 Task: Apply Match Color adjustments
Action: Mouse moved to (386, 141)
Screenshot: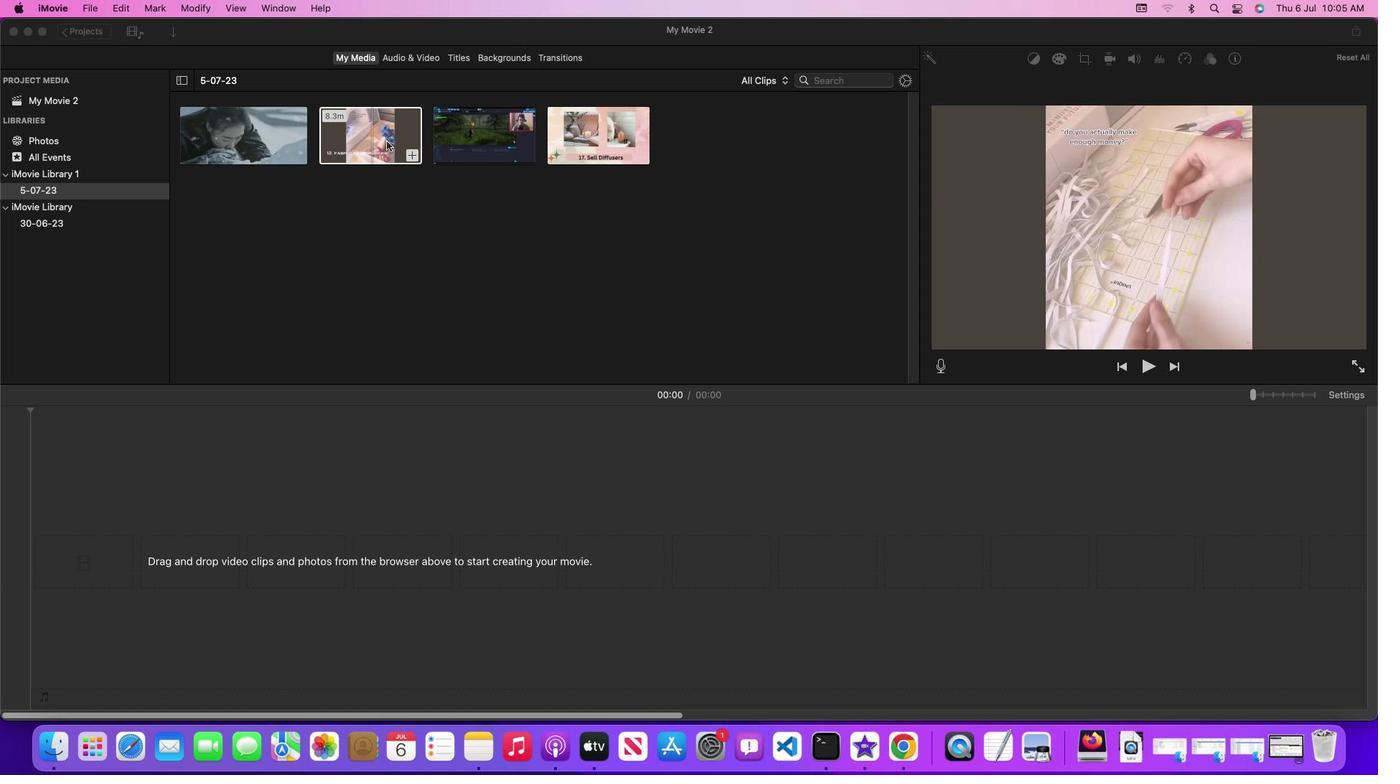 
Action: Mouse pressed left at (386, 141)
Screenshot: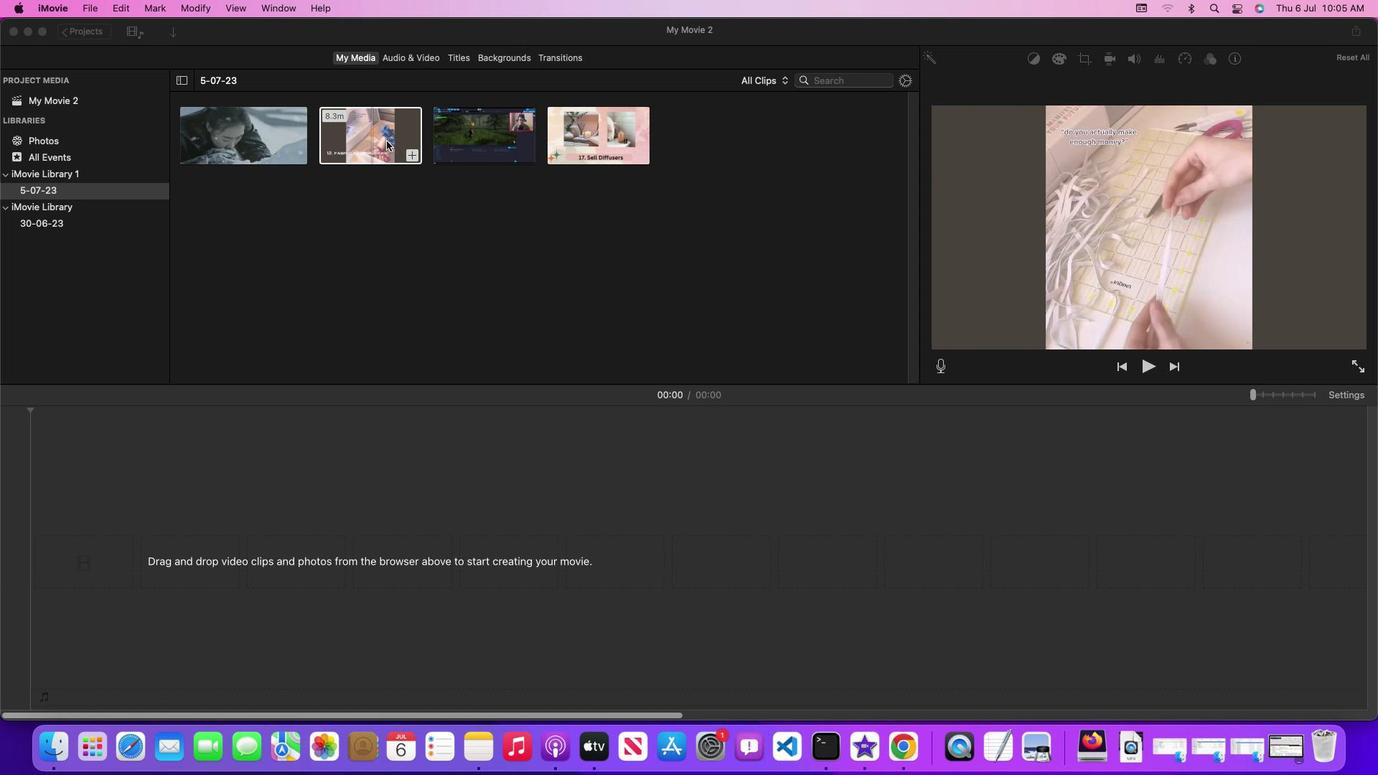 
Action: Mouse moved to (201, 7)
Screenshot: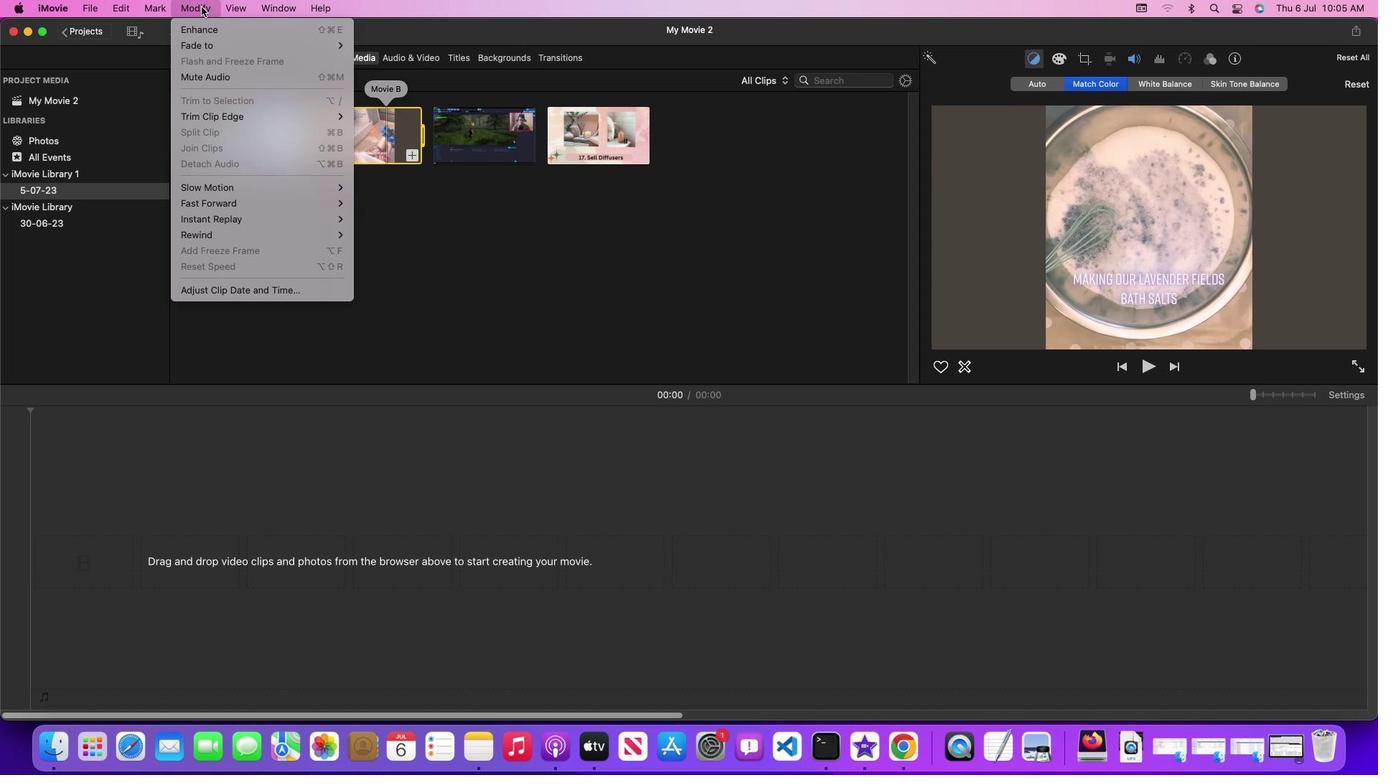 
Action: Mouse pressed left at (201, 7)
Screenshot: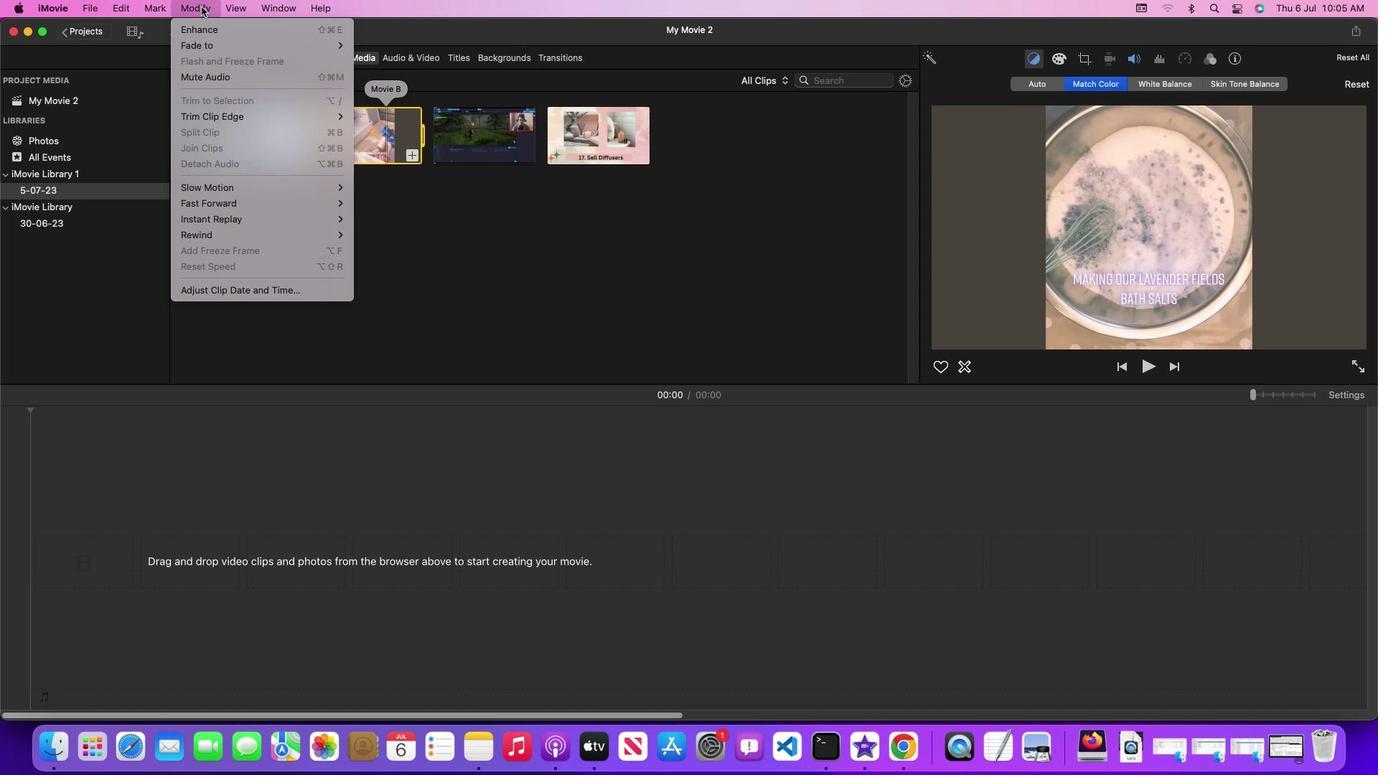 
Action: Mouse moved to (203, 30)
Screenshot: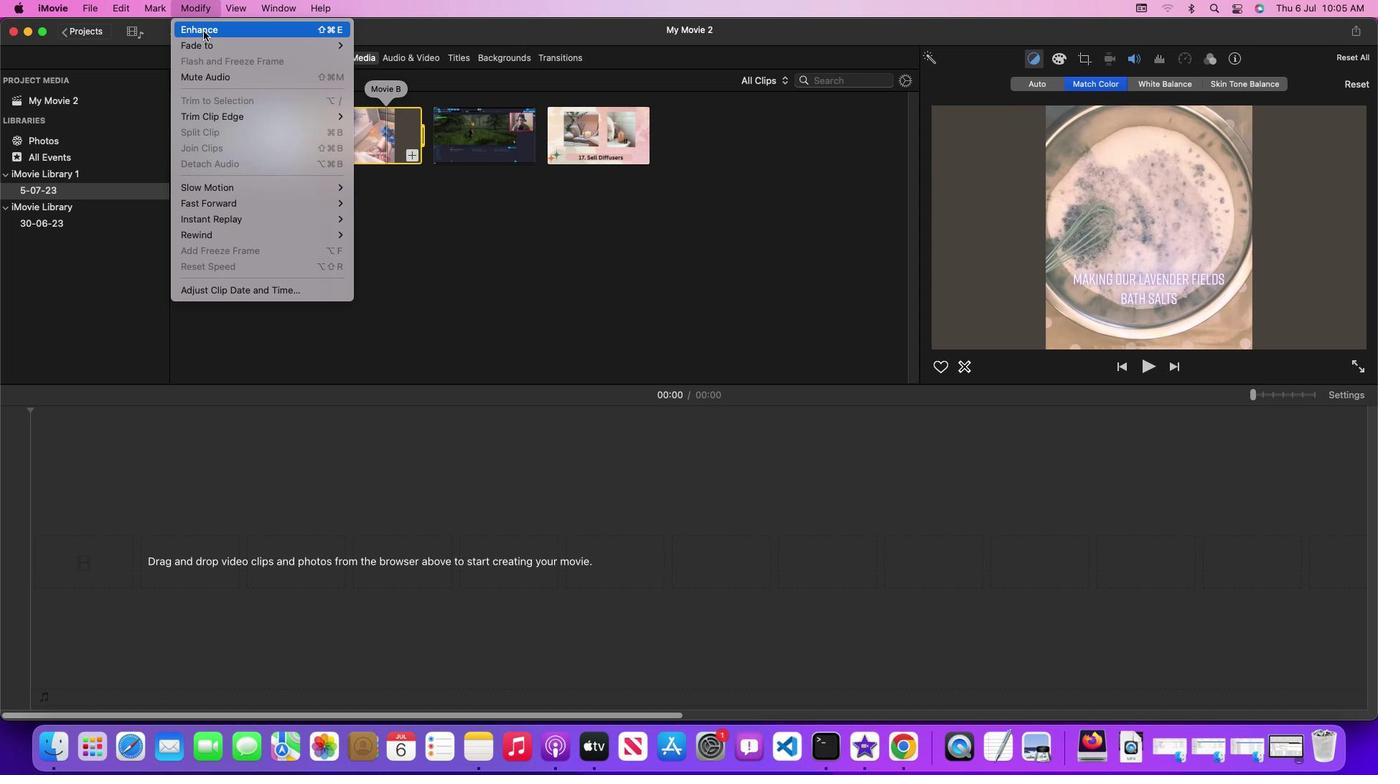 
Action: Mouse pressed left at (203, 30)
Screenshot: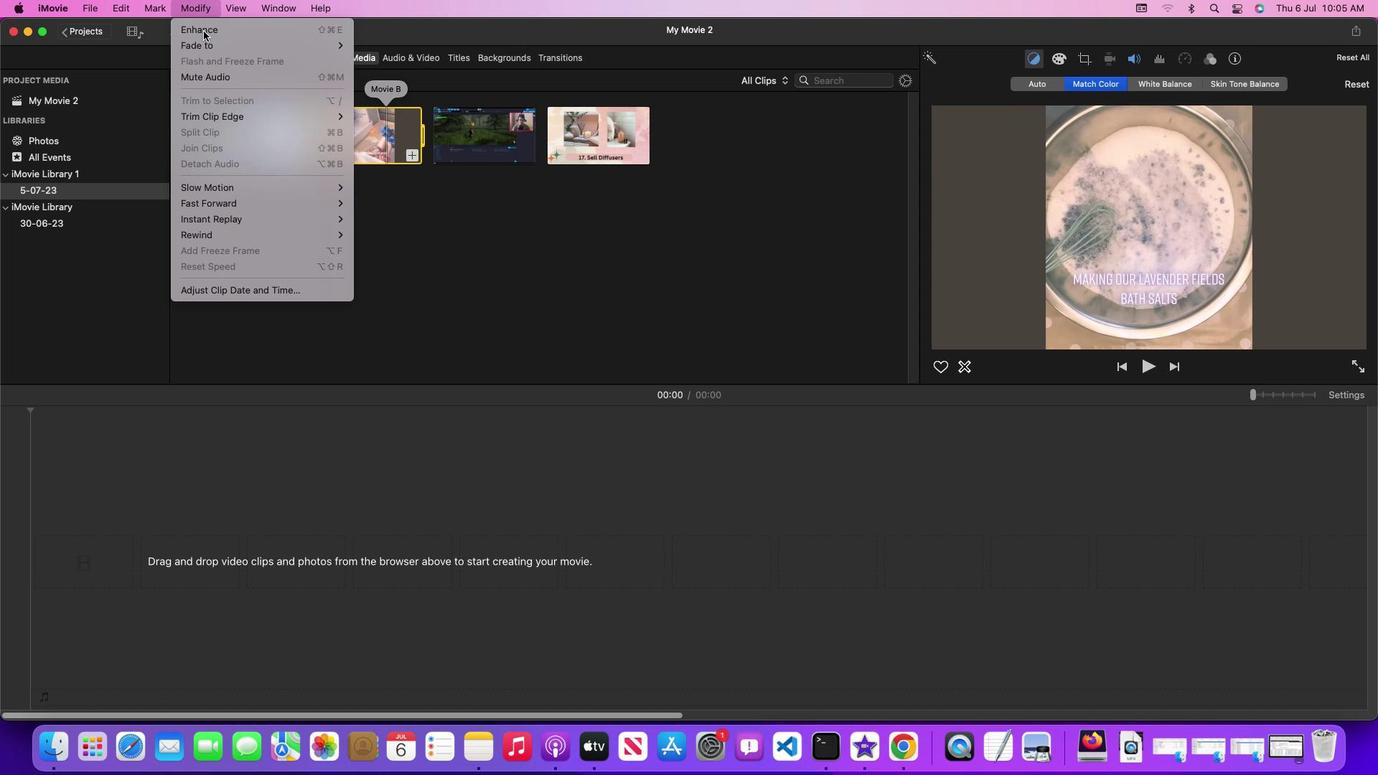 
Action: Mouse moved to (1098, 82)
Screenshot: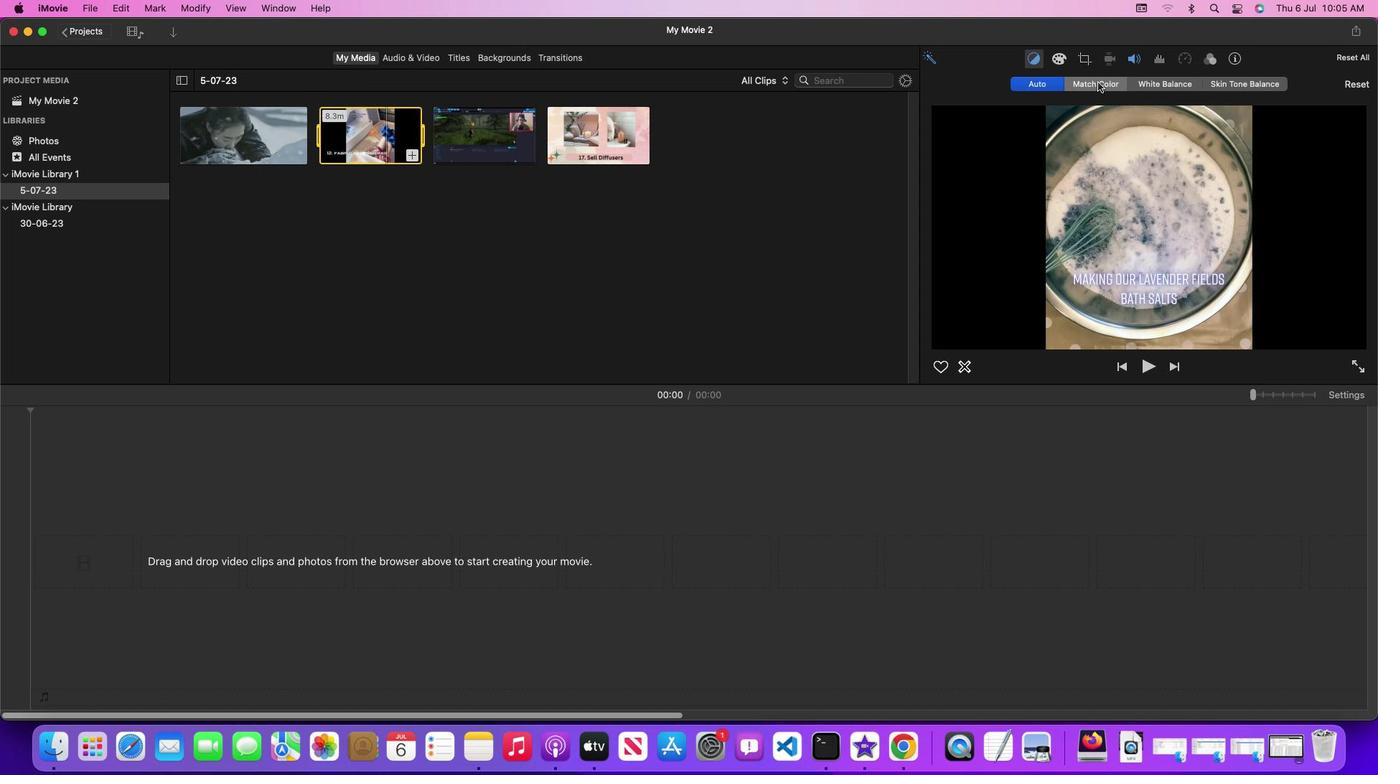 
Action: Mouse pressed left at (1098, 82)
Screenshot: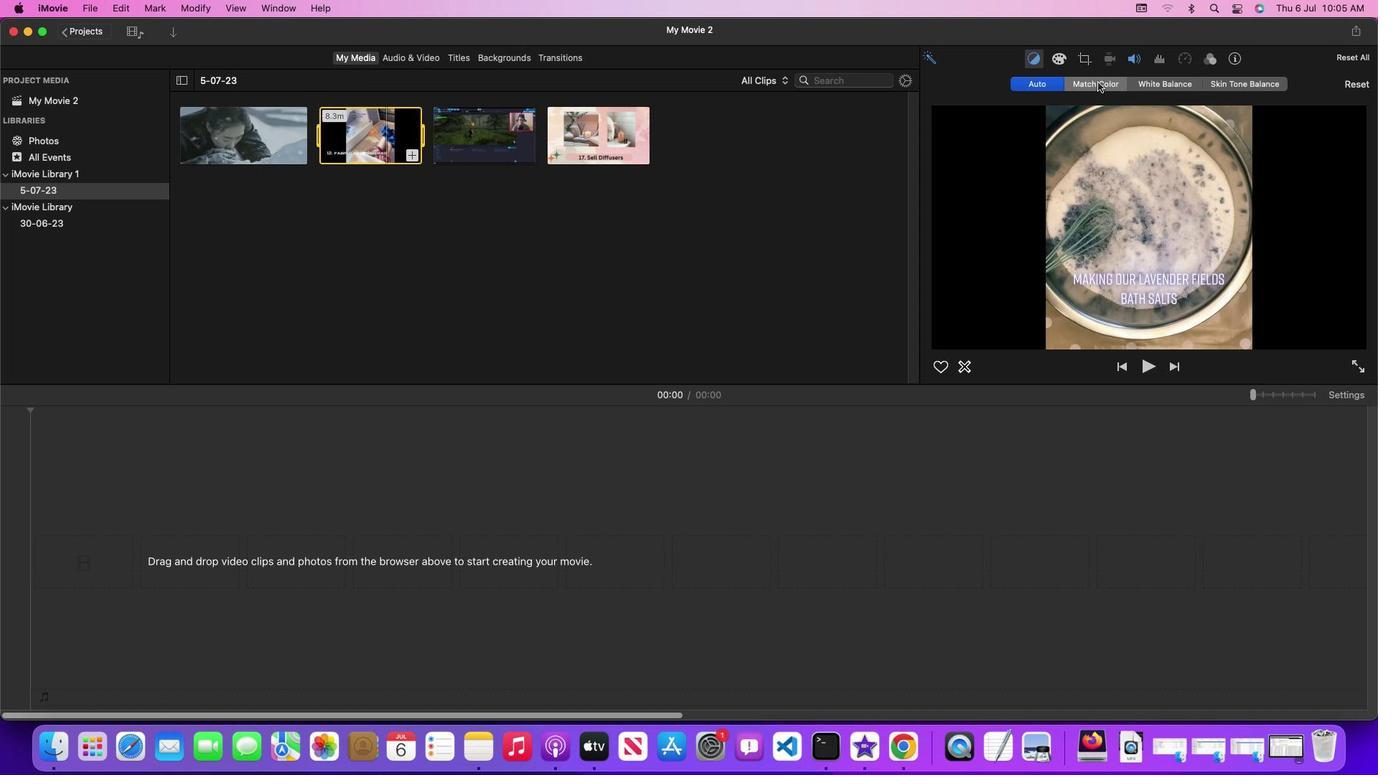 
Action: Mouse moved to (615, 147)
Screenshot: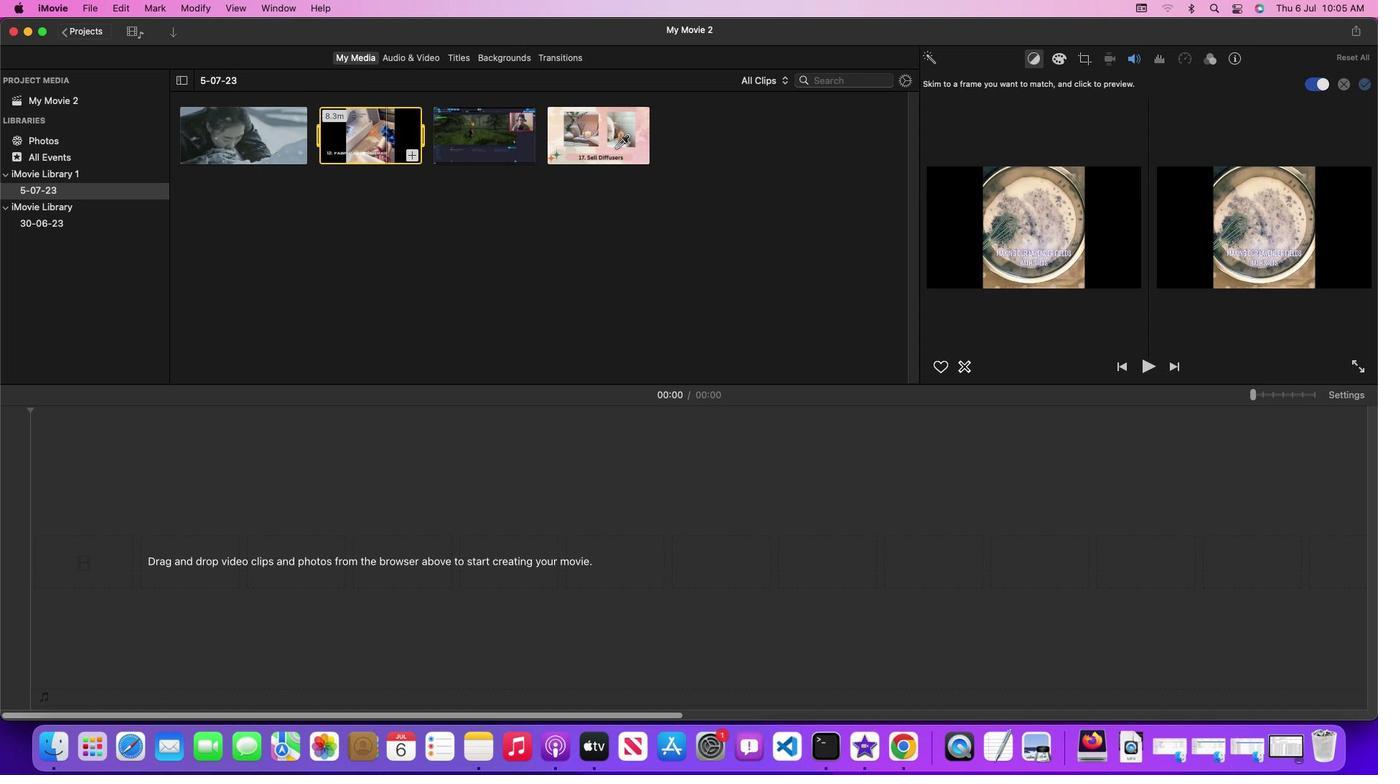 
Action: Mouse pressed left at (615, 147)
Screenshot: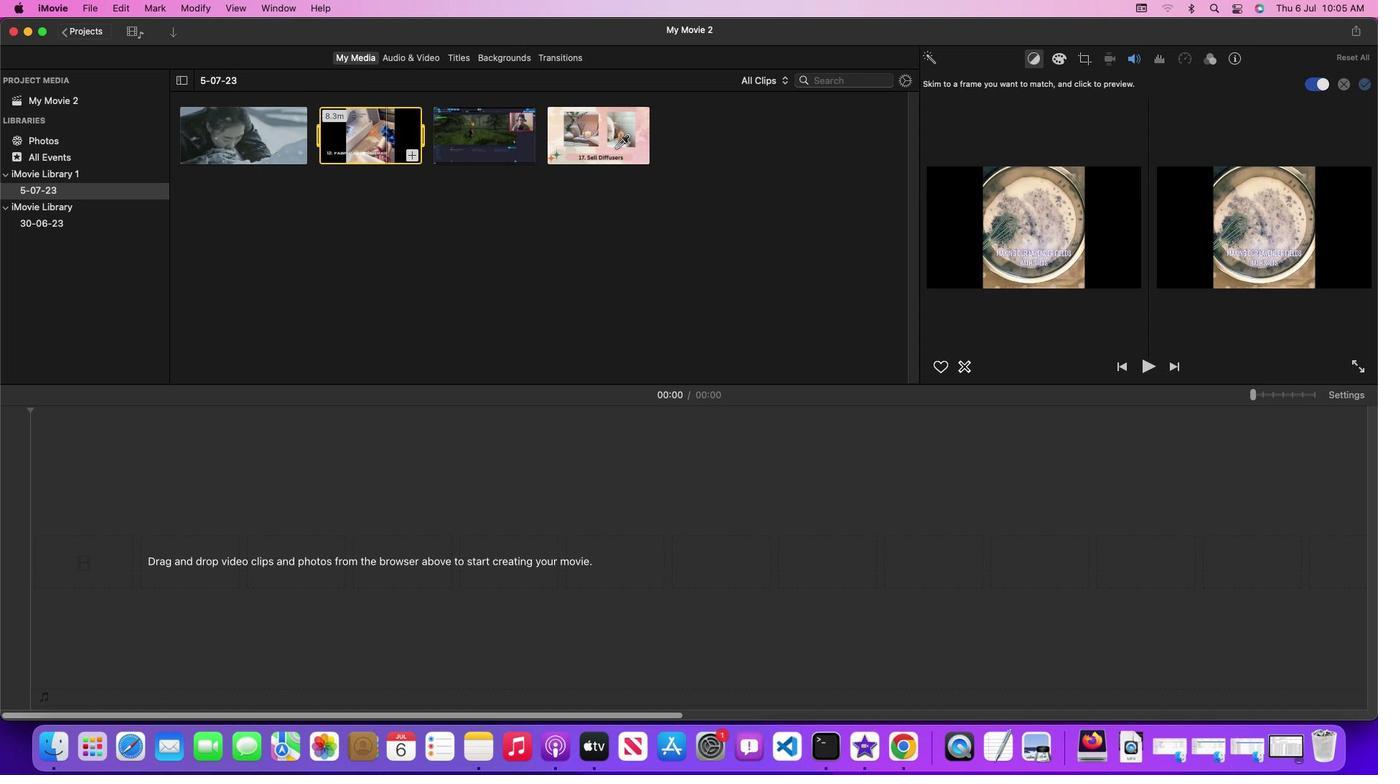 
Action: Mouse moved to (616, 146)
Screenshot: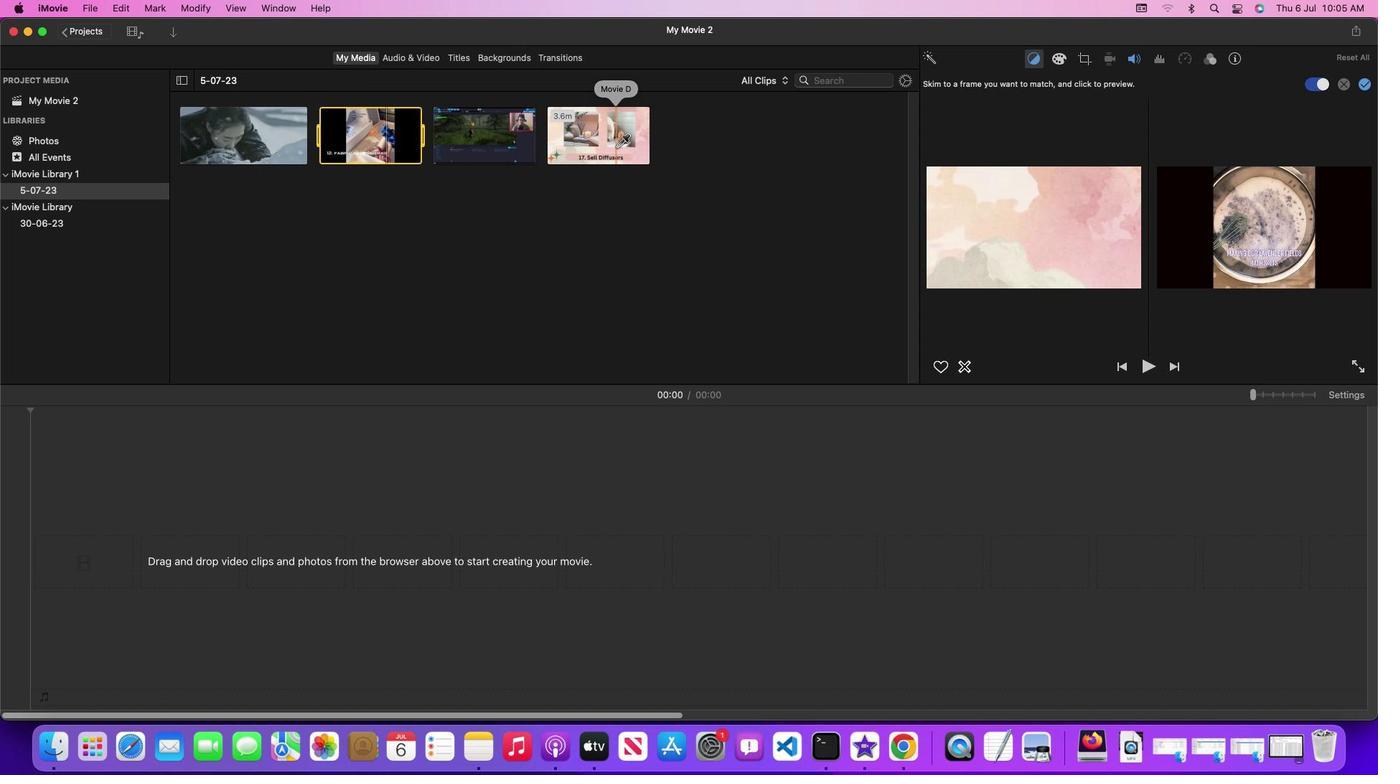 
Action: Mouse pressed left at (616, 146)
Screenshot: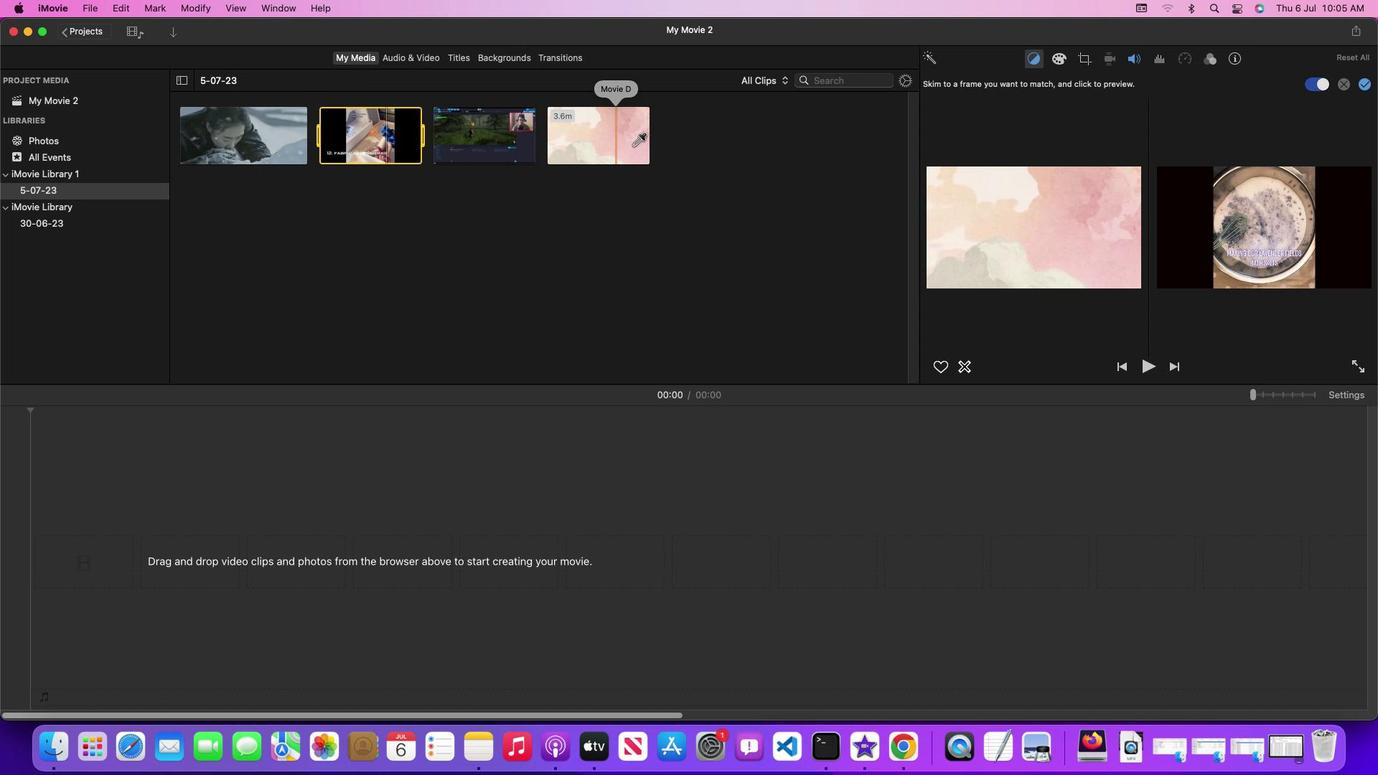 
Action: Mouse moved to (1367, 82)
Screenshot: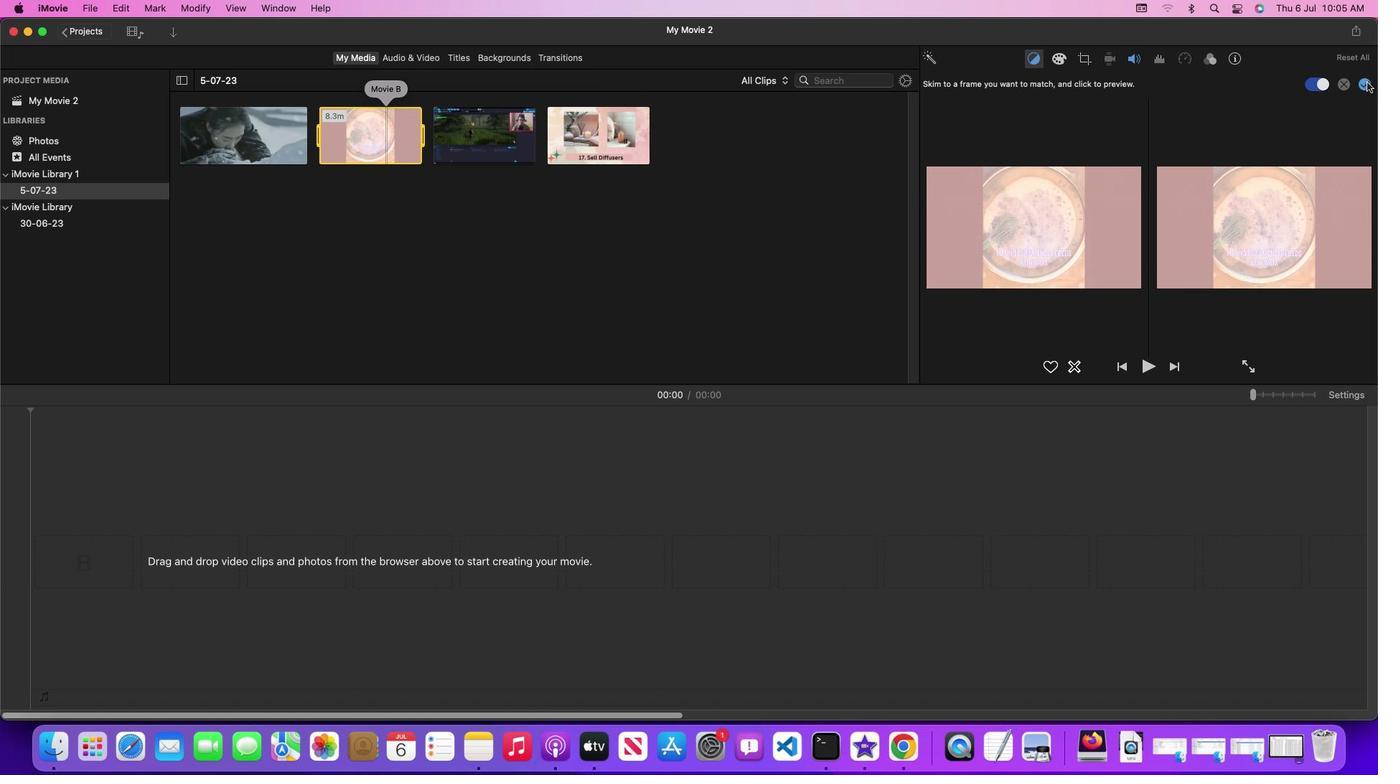 
Action: Mouse pressed left at (1367, 82)
Screenshot: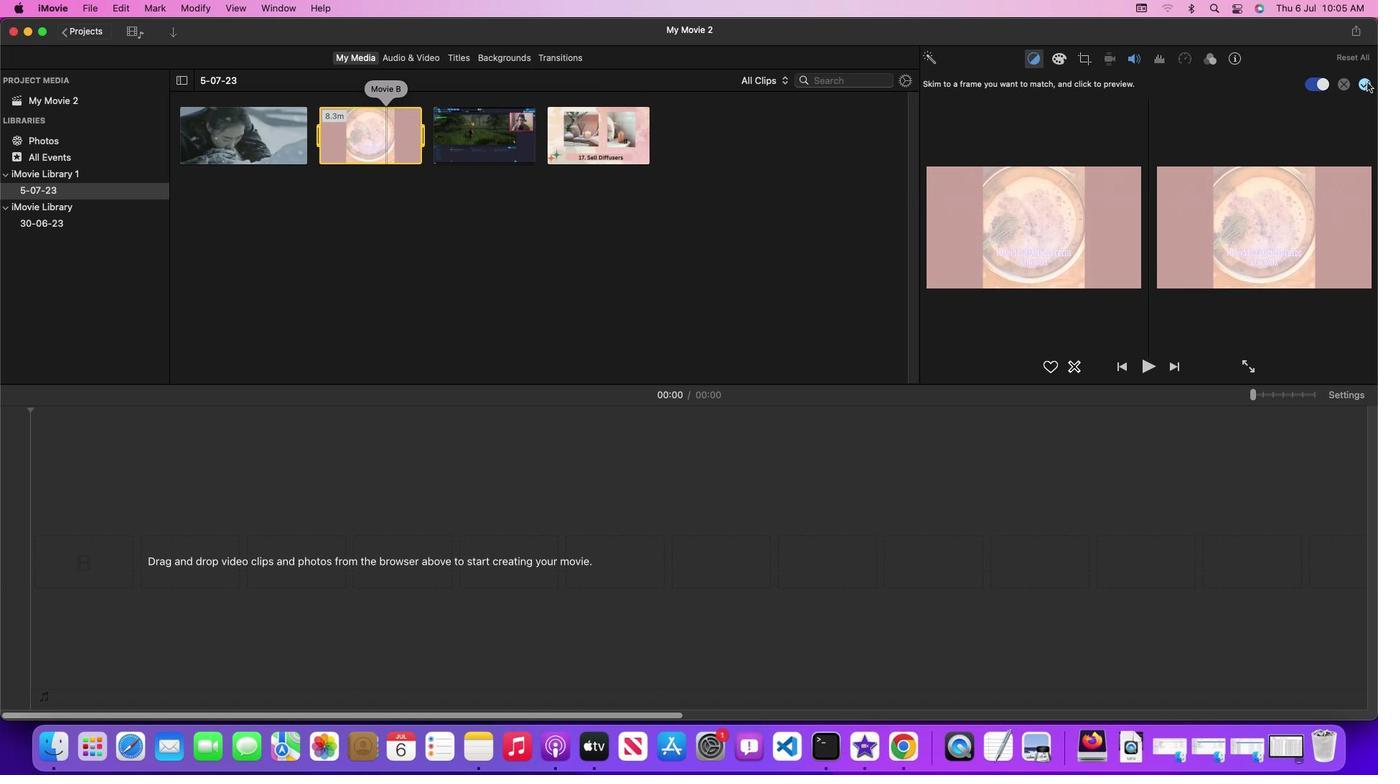 
Action: Mouse moved to (1283, 68)
Screenshot: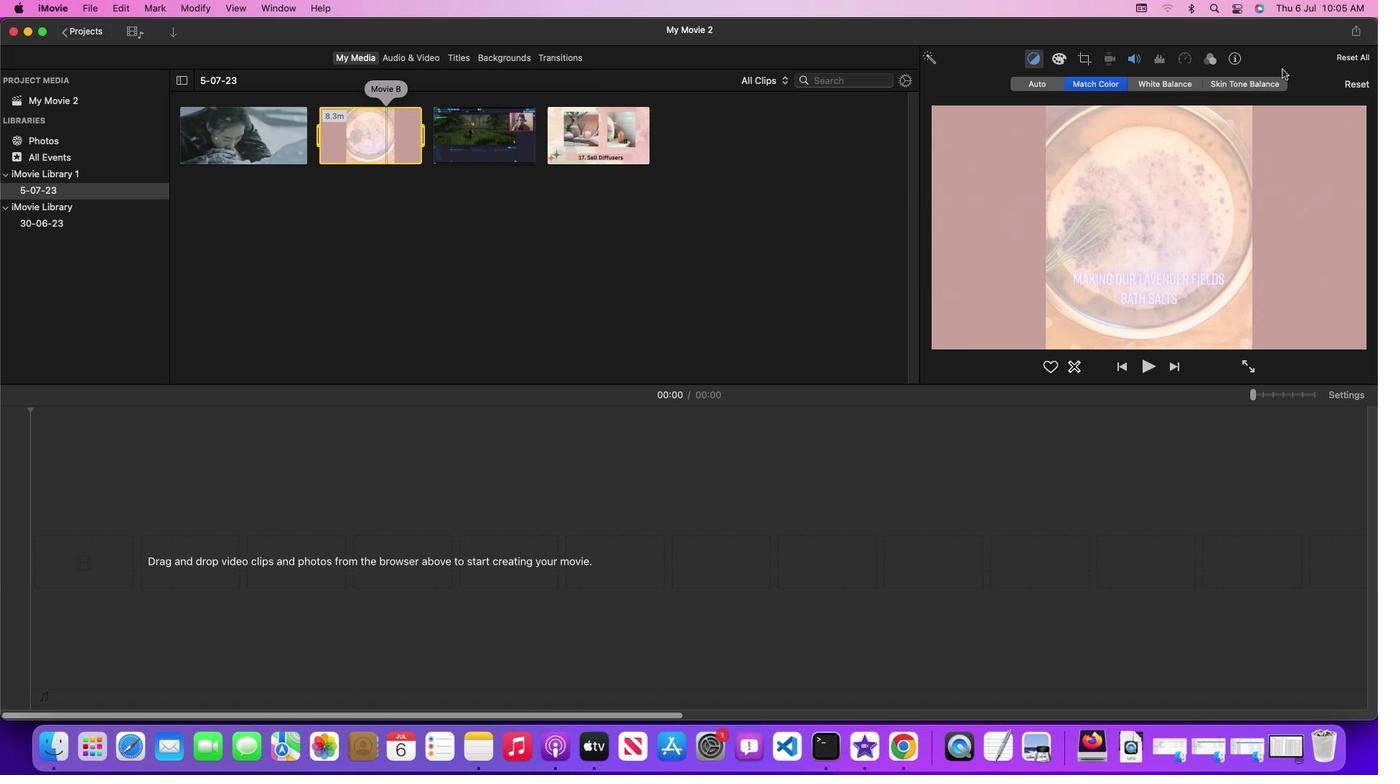 
